 Task: Set the image brightness for d3d9_filters to 1.20.
Action: Mouse moved to (114, 22)
Screenshot: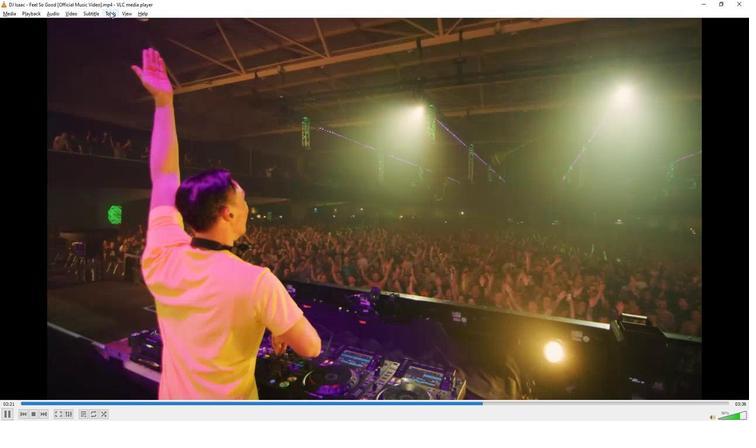 
Action: Mouse pressed left at (114, 22)
Screenshot: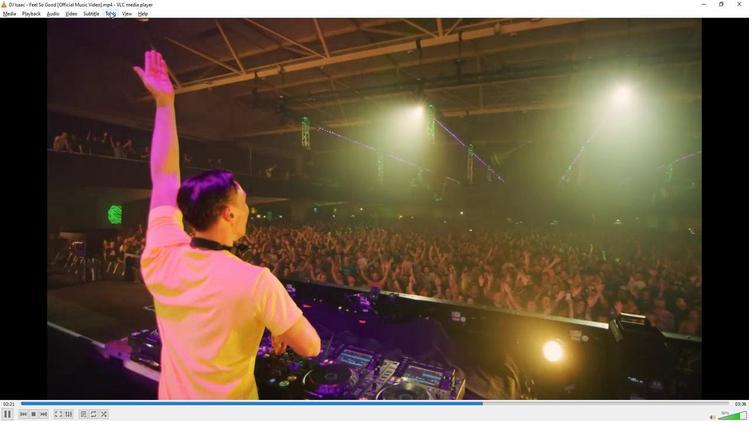 
Action: Mouse moved to (134, 111)
Screenshot: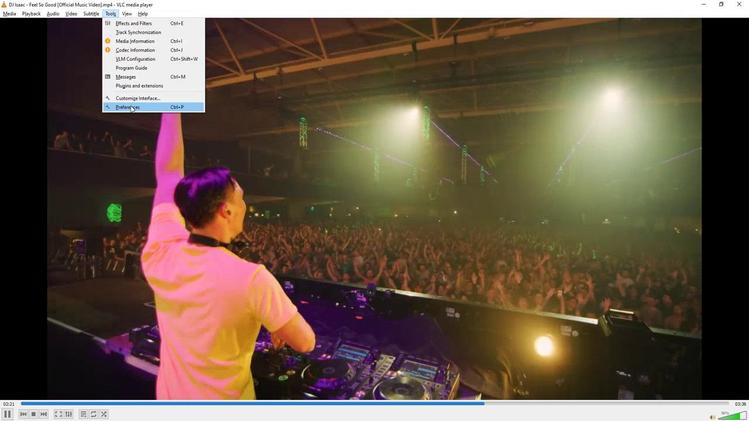 
Action: Mouse pressed left at (134, 111)
Screenshot: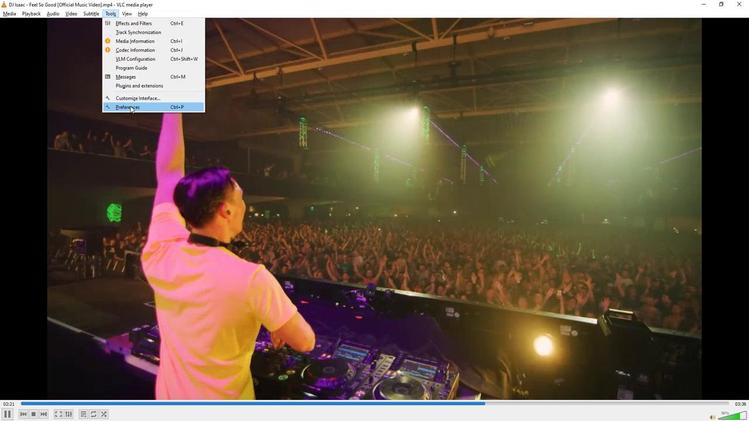 
Action: Mouse moved to (172, 327)
Screenshot: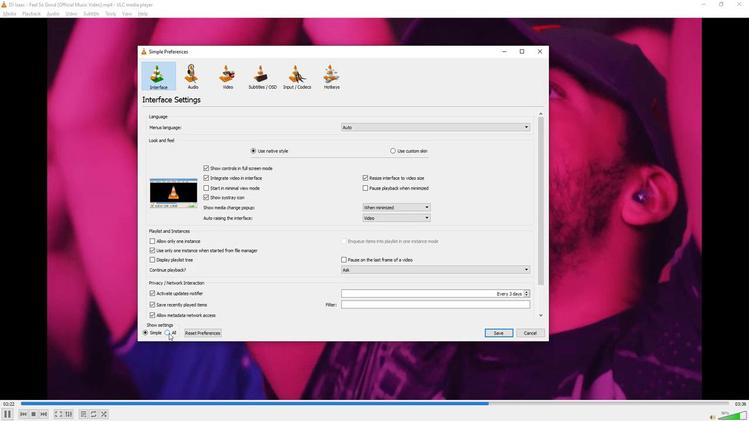 
Action: Mouse pressed left at (172, 327)
Screenshot: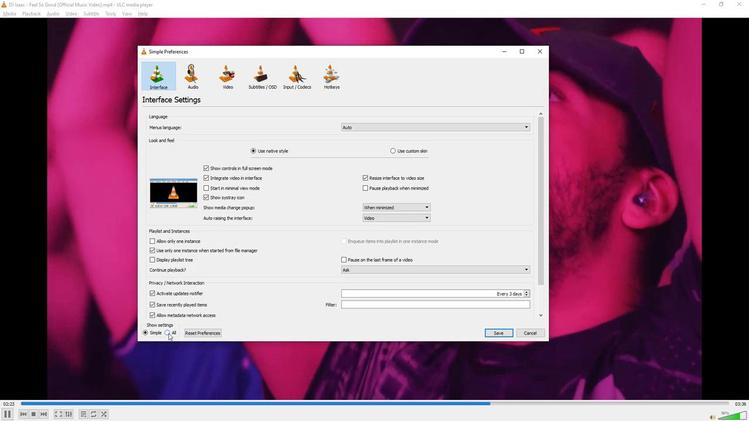 
Action: Mouse moved to (201, 261)
Screenshot: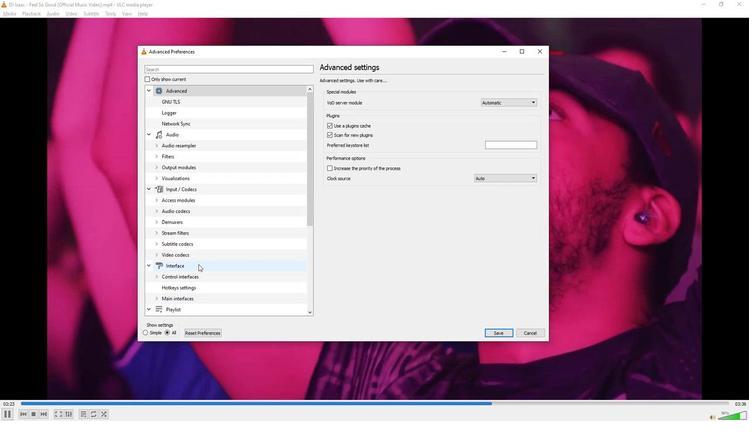 
Action: Mouse scrolled (201, 261) with delta (0, 0)
Screenshot: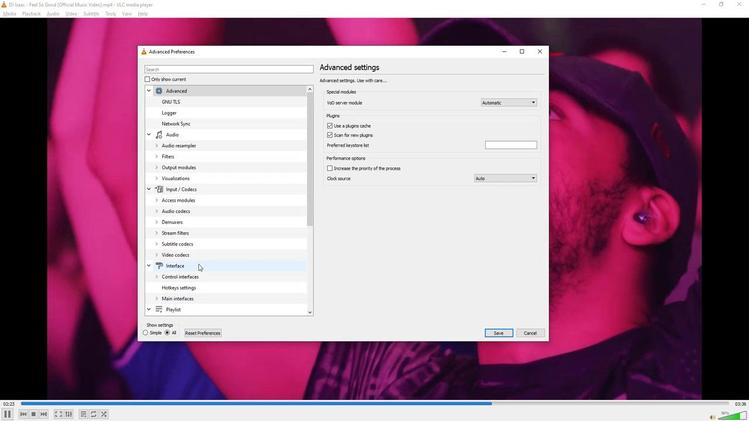 
Action: Mouse scrolled (201, 261) with delta (0, 0)
Screenshot: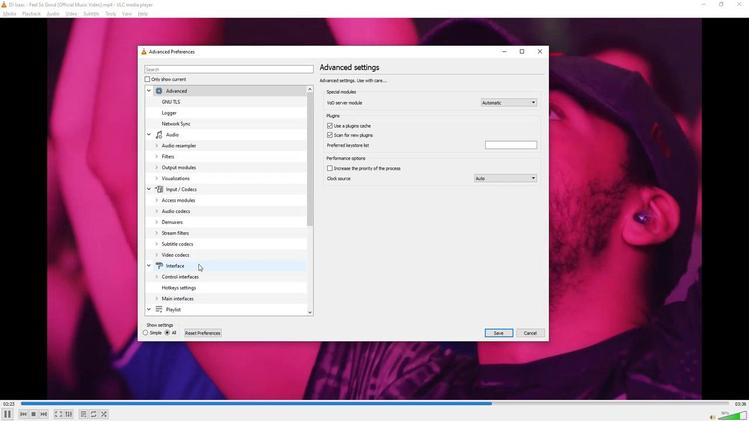 
Action: Mouse scrolled (201, 261) with delta (0, 0)
Screenshot: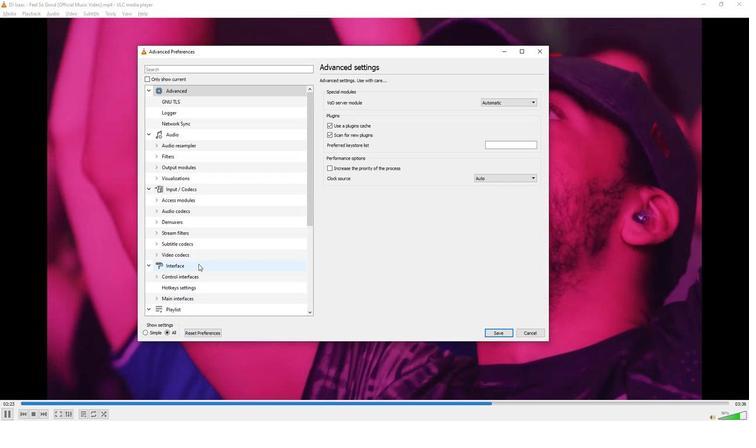 
Action: Mouse scrolled (201, 261) with delta (0, 0)
Screenshot: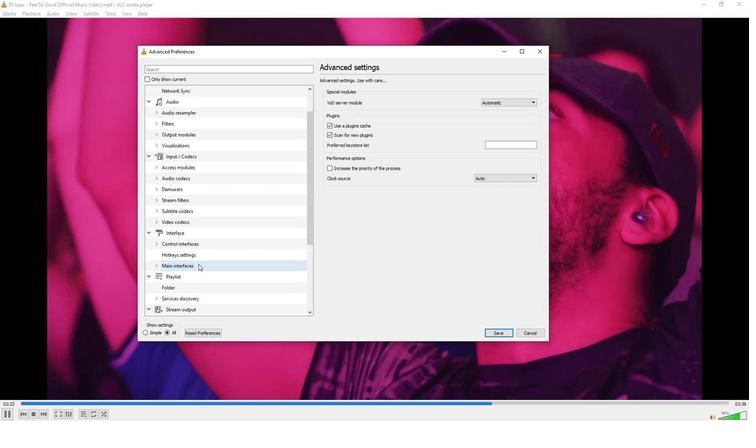 
Action: Mouse moved to (201, 261)
Screenshot: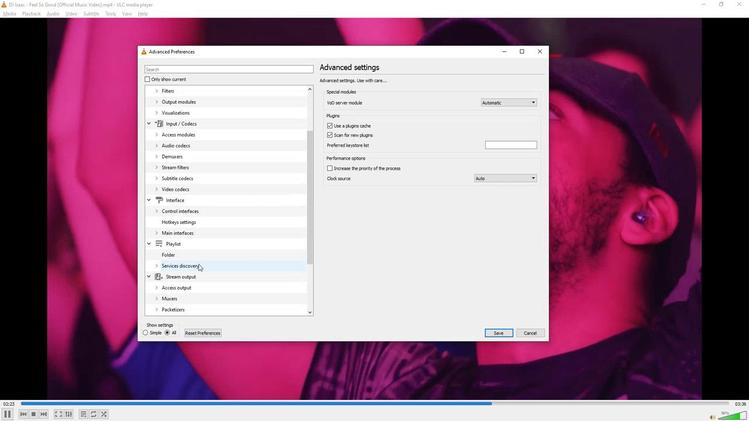 
Action: Mouse scrolled (201, 260) with delta (0, 0)
Screenshot: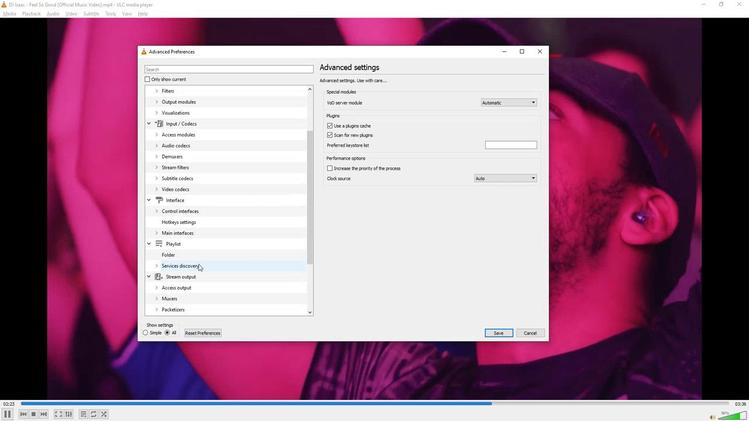 
Action: Mouse scrolled (201, 260) with delta (0, 0)
Screenshot: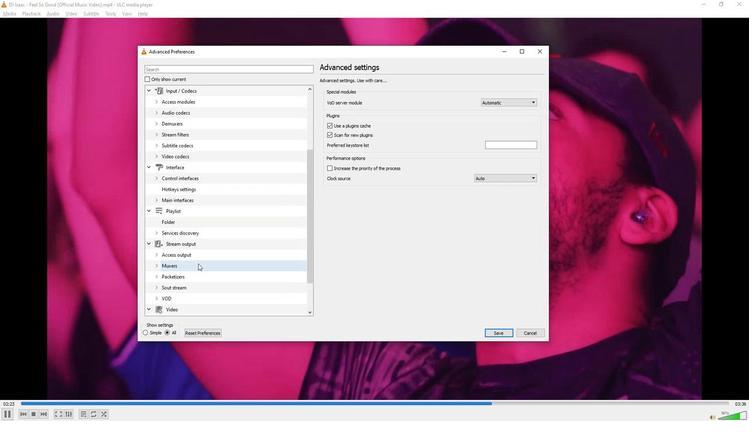 
Action: Mouse moved to (200, 261)
Screenshot: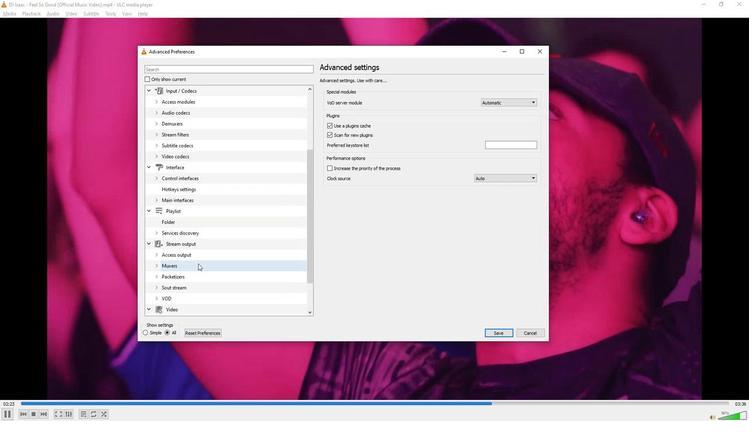 
Action: Mouse scrolled (200, 260) with delta (0, 0)
Screenshot: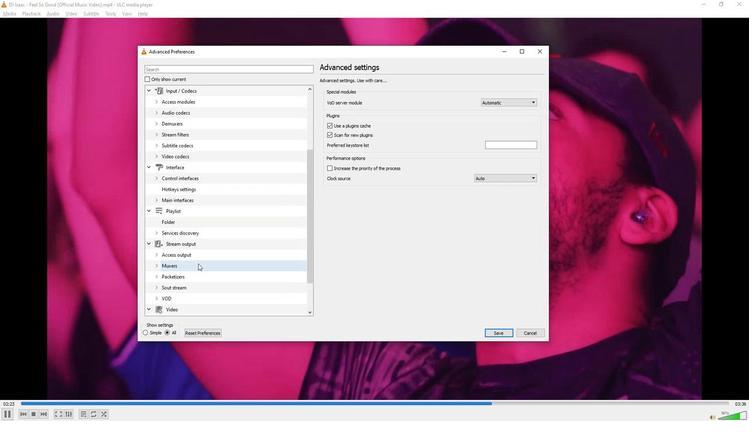 
Action: Mouse moved to (200, 261)
Screenshot: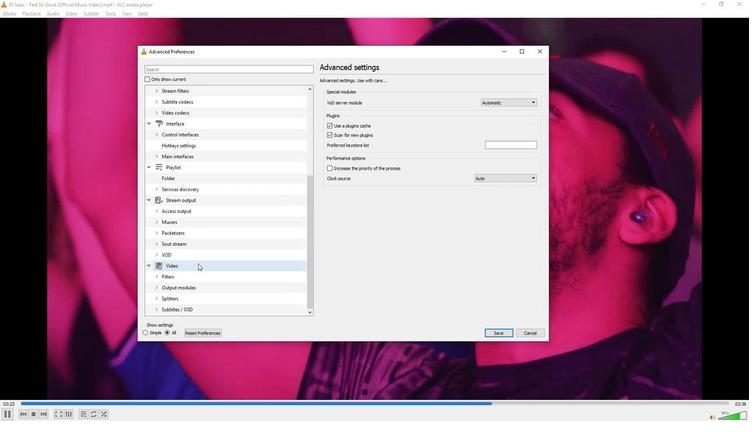 
Action: Mouse scrolled (200, 260) with delta (0, 0)
Screenshot: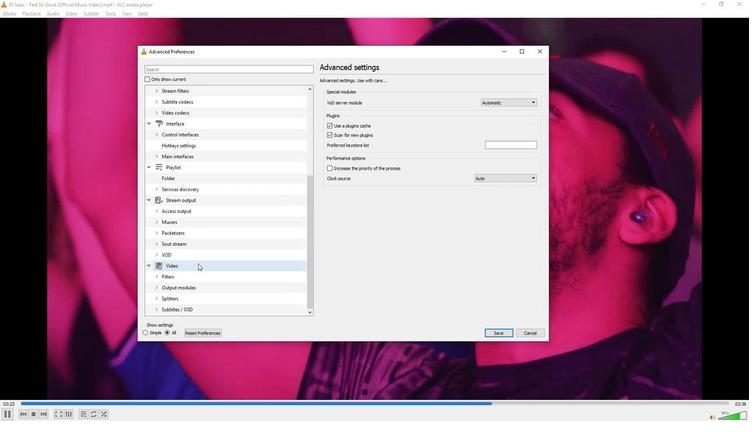 
Action: Mouse moved to (158, 272)
Screenshot: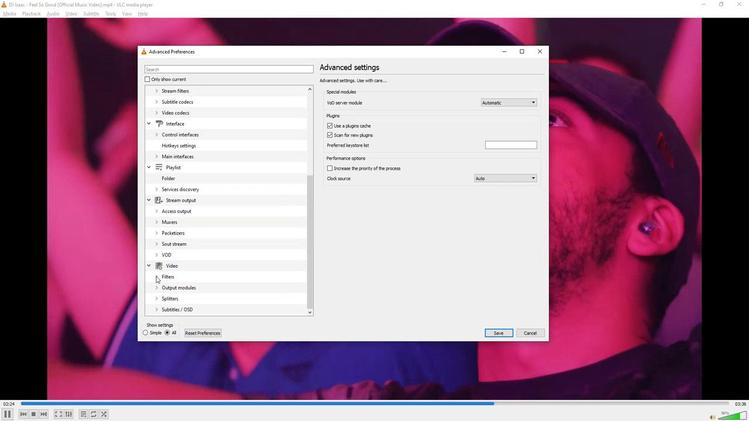 
Action: Mouse pressed left at (158, 272)
Screenshot: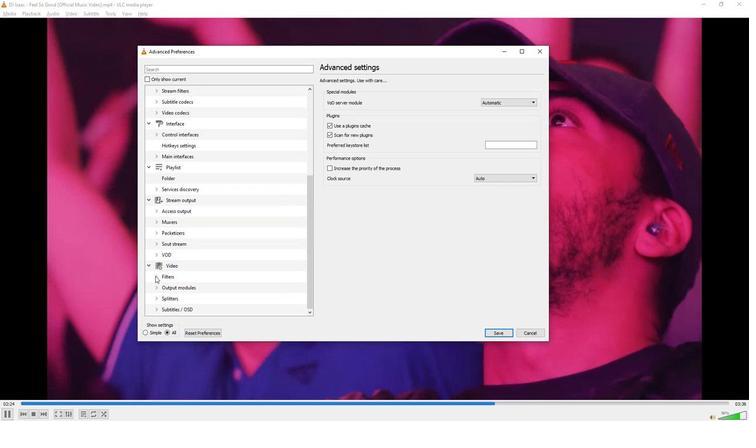 
Action: Mouse moved to (196, 264)
Screenshot: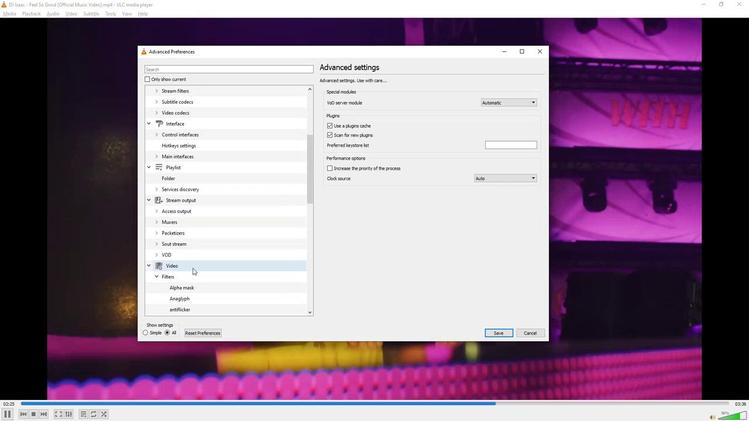 
Action: Mouse scrolled (196, 264) with delta (0, 0)
Screenshot: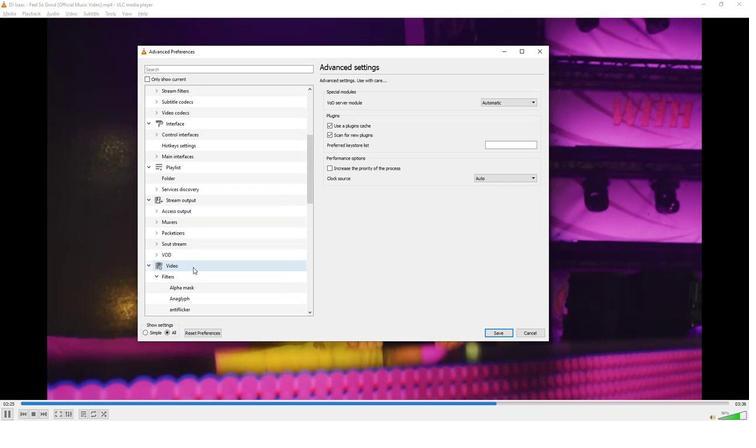
Action: Mouse scrolled (196, 264) with delta (0, 0)
Screenshot: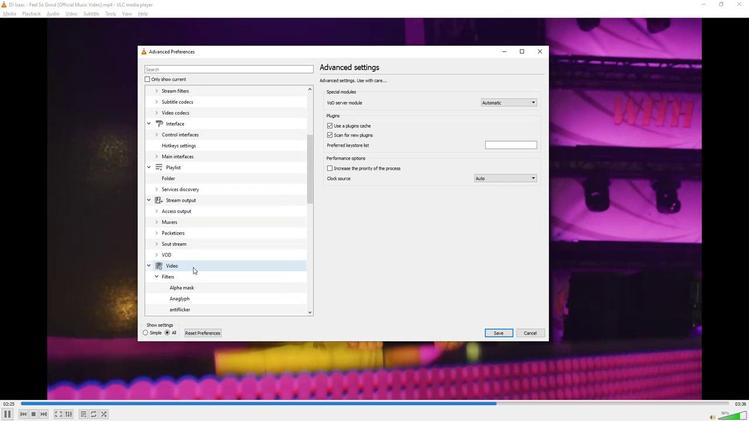 
Action: Mouse scrolled (196, 264) with delta (0, 0)
Screenshot: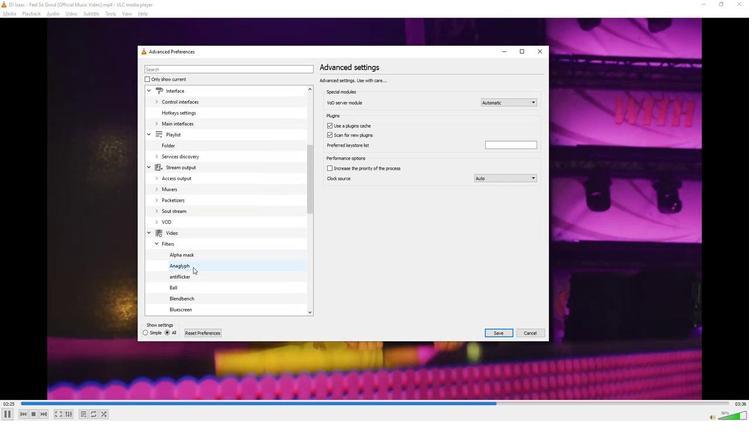 
Action: Mouse scrolled (196, 264) with delta (0, 0)
Screenshot: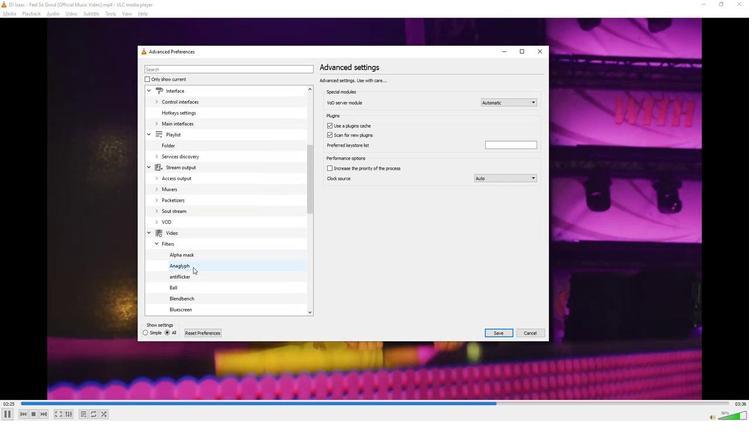 
Action: Mouse moved to (189, 258)
Screenshot: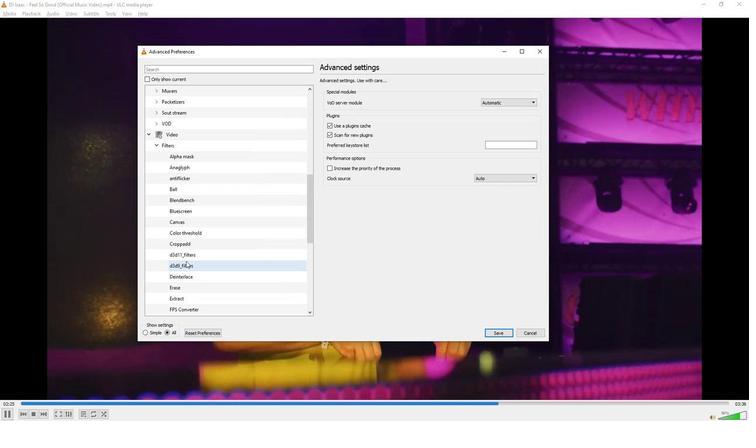 
Action: Mouse pressed left at (189, 258)
Screenshot: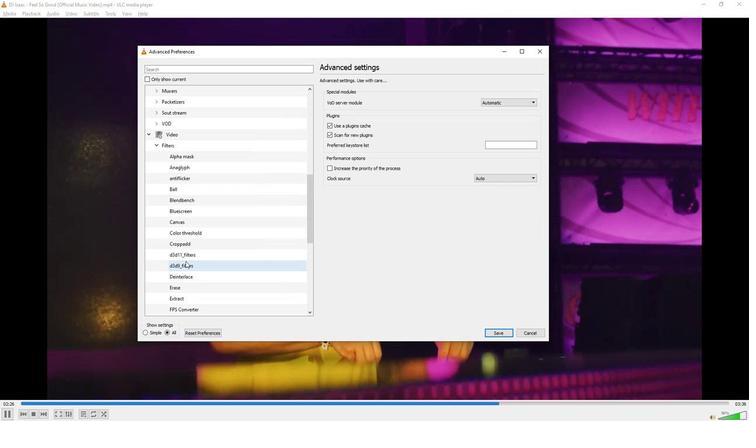 
Action: Mouse moved to (538, 107)
Screenshot: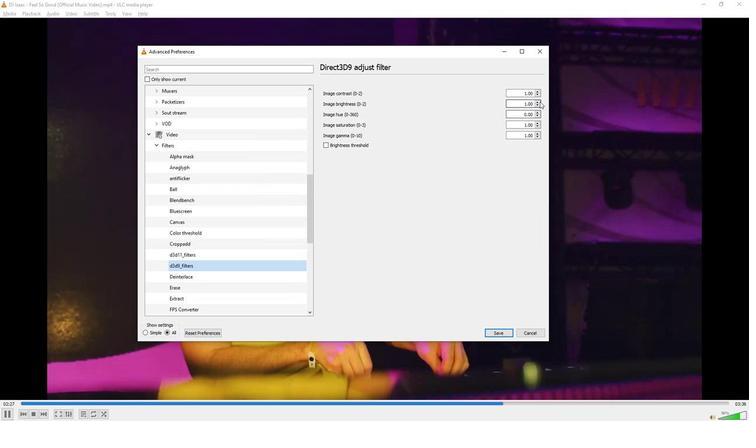 
Action: Mouse pressed left at (538, 107)
Screenshot: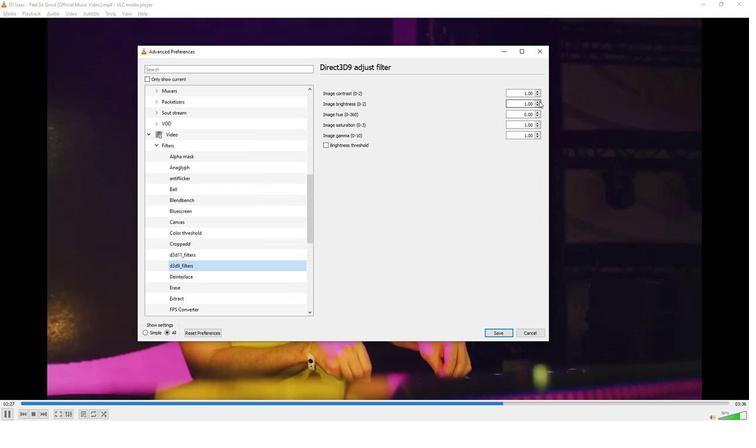 
Action: Mouse pressed left at (538, 107)
Screenshot: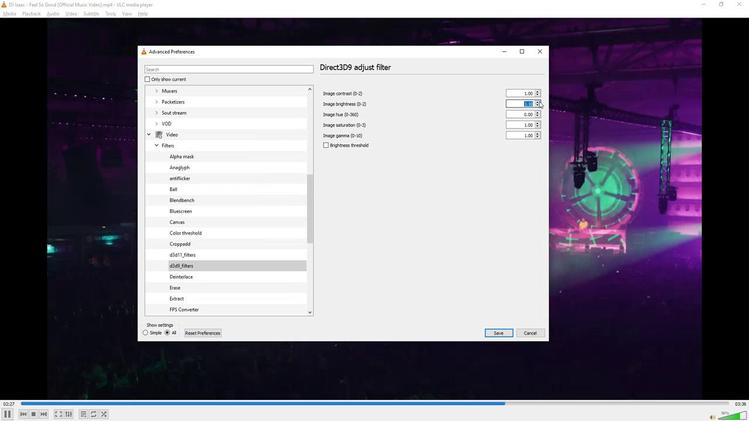 
Action: Mouse moved to (473, 183)
Screenshot: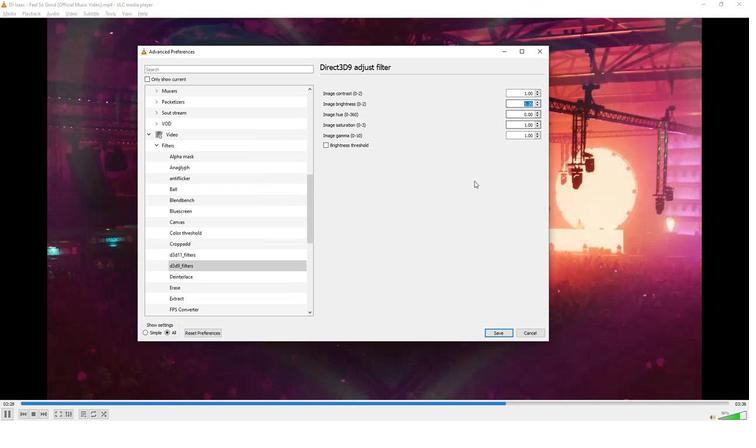 
Action: Mouse pressed left at (473, 183)
Screenshot: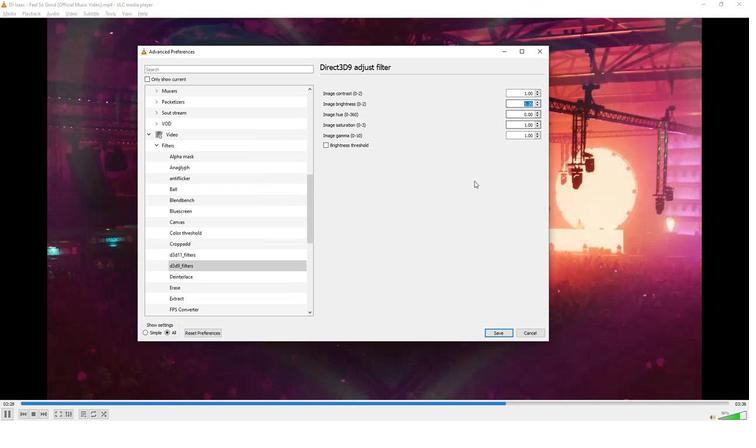
Action: Mouse moved to (472, 183)
Screenshot: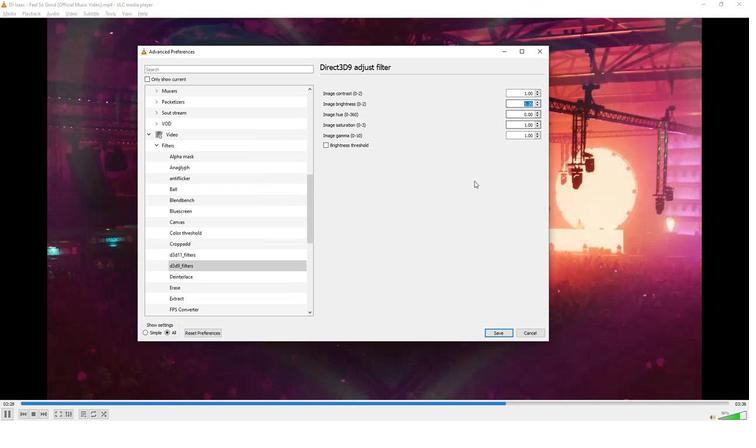 
